 Task: Open an issue in a repository to report a bug or suggest an improvement.
Action: Mouse moved to (77, 68)
Screenshot: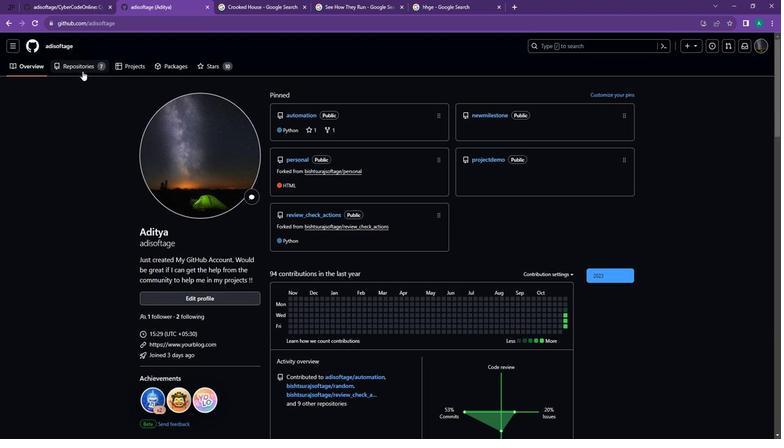 
Action: Mouse pressed left at (77, 68)
Screenshot: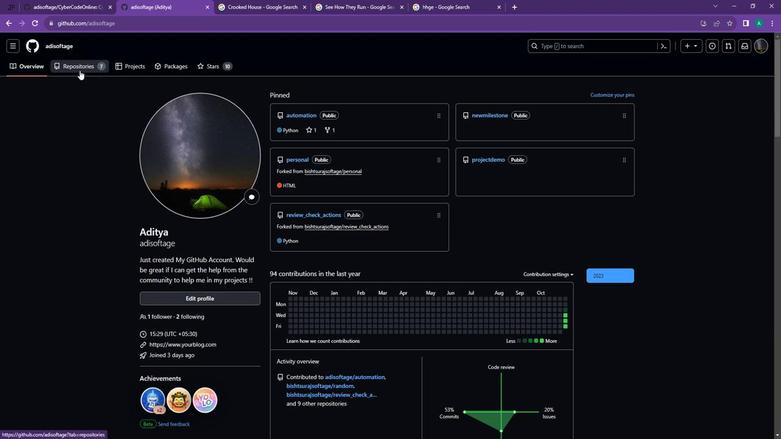 
Action: Mouse moved to (291, 295)
Screenshot: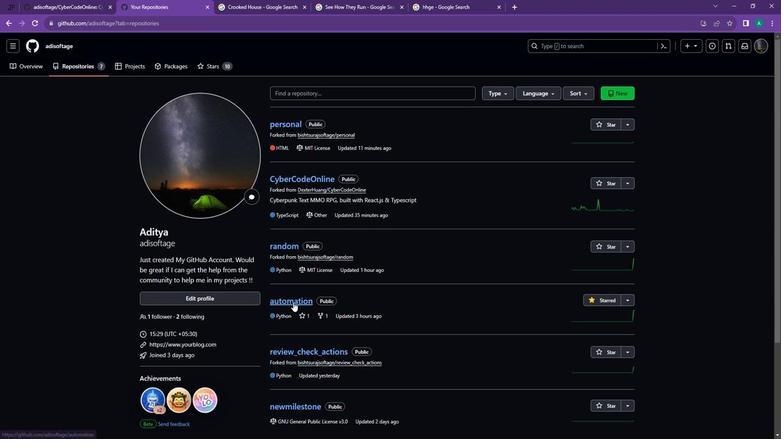 
Action: Mouse pressed left at (291, 295)
Screenshot: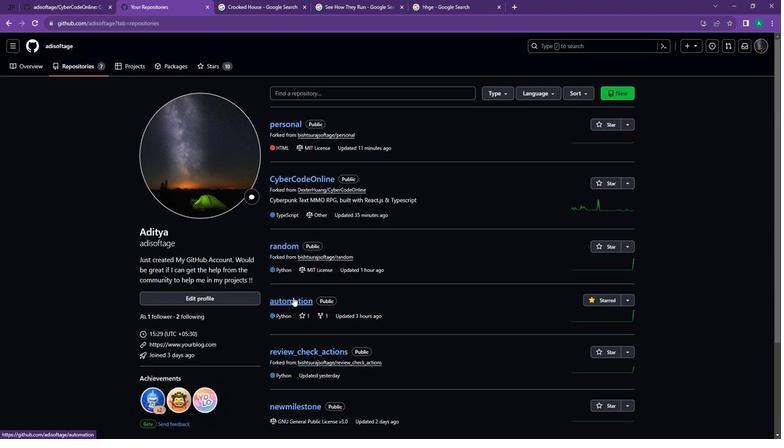 
Action: Mouse moved to (45, 64)
Screenshot: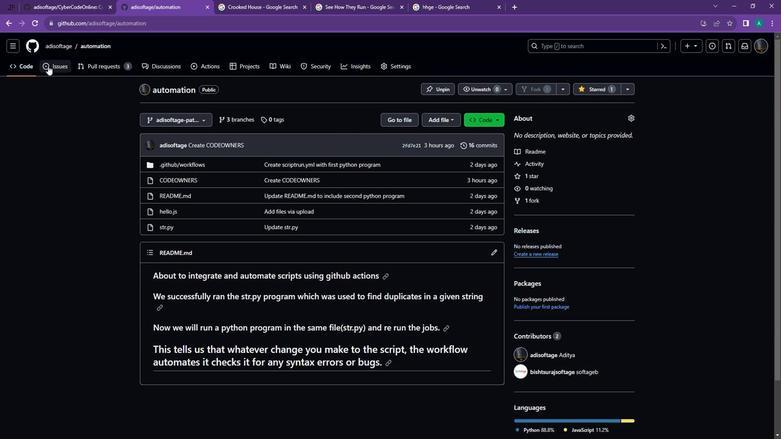 
Action: Mouse pressed left at (45, 64)
Screenshot: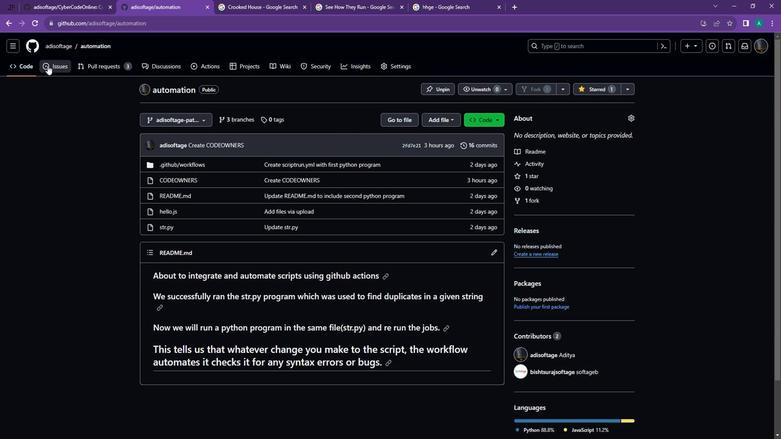 
Action: Mouse moved to (603, 93)
Screenshot: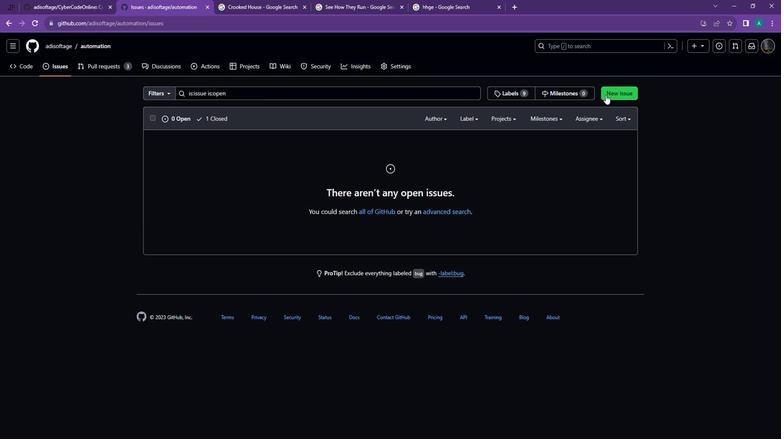 
Action: Mouse pressed left at (603, 93)
Screenshot: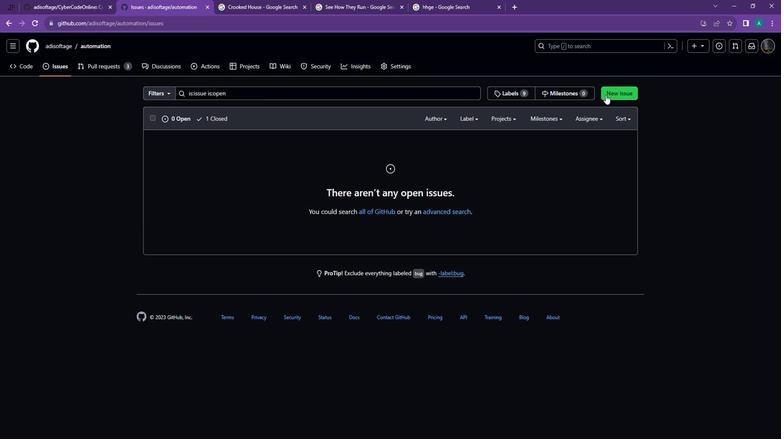 
Action: Mouse moved to (540, 160)
Screenshot: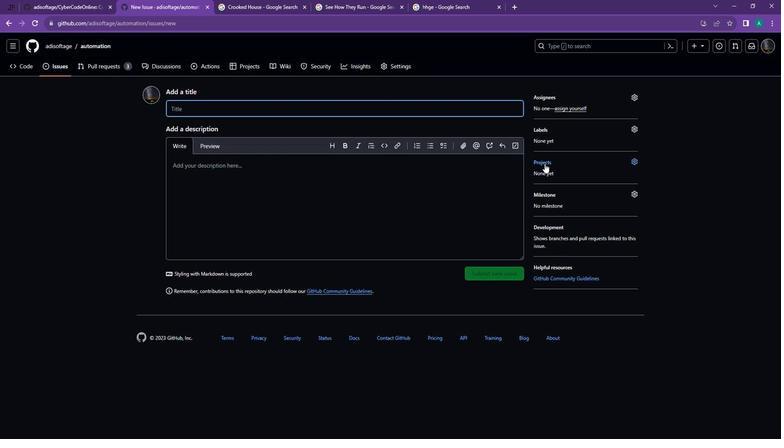
Action: Mouse pressed left at (540, 160)
Screenshot: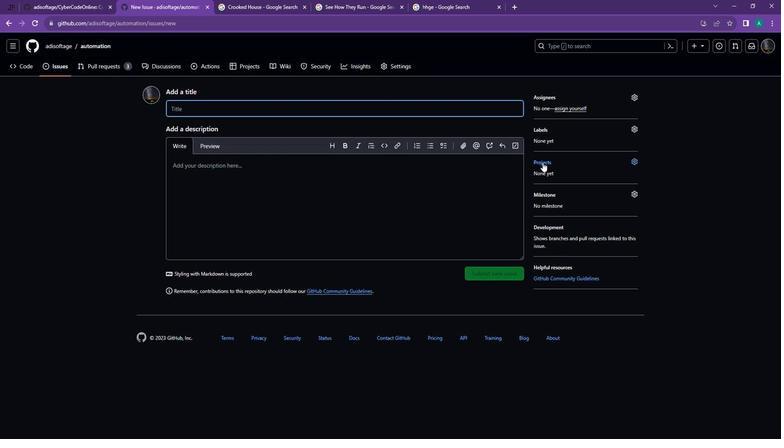 
Action: Mouse moved to (543, 224)
Screenshot: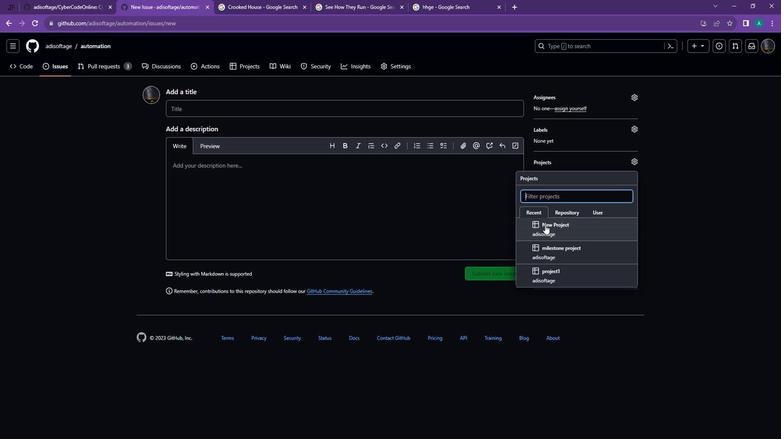 
Action: Mouse pressed left at (543, 224)
Screenshot: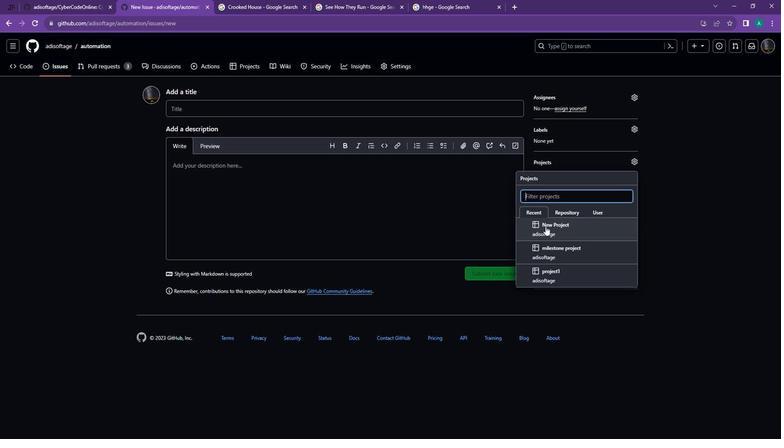 
Action: Mouse moved to (307, 195)
Screenshot: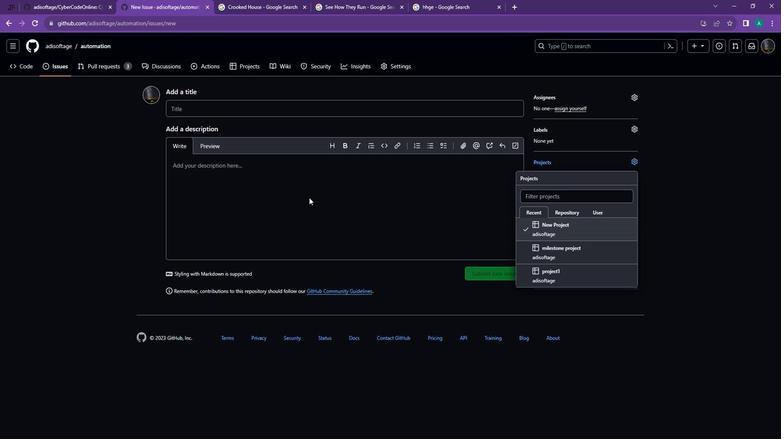 
Action: Mouse pressed left at (307, 195)
Screenshot: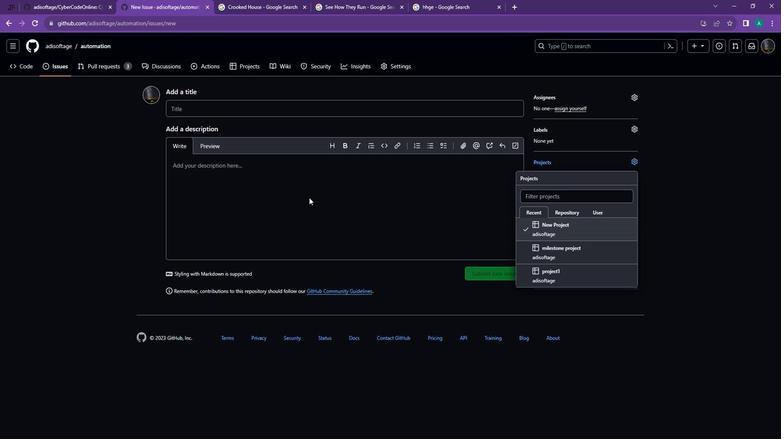 
Action: Mouse moved to (214, 107)
Screenshot: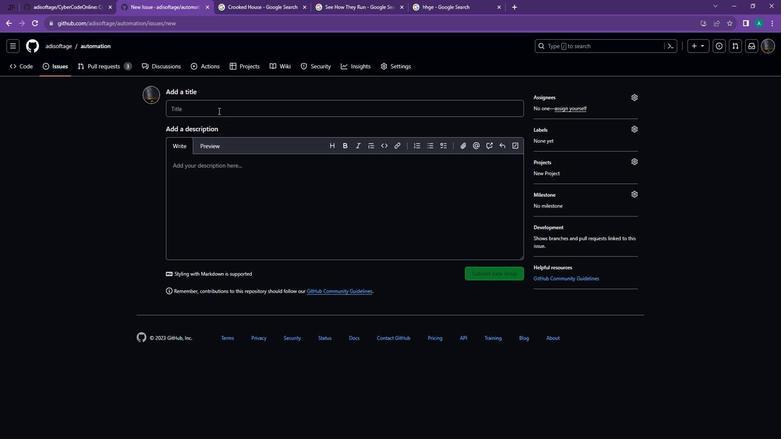 
Action: Mouse pressed left at (214, 107)
Screenshot: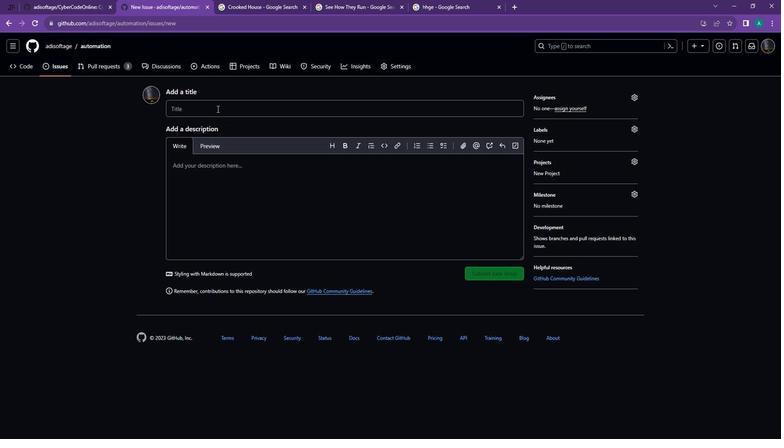 
Action: Key pressed <Key.shift><Key.shift><Key.shift><Key.shift><Key.shift><Key.shift><Key.shift><Key.shift><Key.shift><Key.shift><Key.shift><Key.shift><Key.shift><Key.shift><Key.shift><Key.shift><Key.shift><Key.shift><Key.shift><Key.shift><Key.shift><Key.shift><Key.shift><Key.shift><Key.shift><Key.shift><Key.shift><Key.shift><Key.shift><Key.shift><Key.shift><Key.shift><Key.shift><Key.shift><Key.shift><Key.shift><Key.shift><Key.shift><Key.shift><Key.shift><Key.shift><Key.shift><Key.shift><Key.shift><Key.shift><Key.shift><Key.shift><Key.shift><Key.shift><Key.shift><Key.shift><Key.shift><Key.shift><Key.shift><Key.shift><Key.shift><Key.shift><Key.shift><Key.shift><Key.shift>Responsive<Key.space><Key.shift>Design<Key.tab><Key.tab><Key.tab><Key.shift>Can't<Key.space>fix<Key.space>the<Key.space>website<Key.space>according<Key.space>to<Key.space>the<Key.space>latest<Key.space><Key.shift>i<Key.shift>O<Key.shift>S<Key.space>phone<Key.space><Key.backspace>.<Key.enter><Key.shift>Th<Key.space>sc<Key.backspace><Key.backspace><Key.backspace>e<Key.space>screen<Key.space>i<Key.space>s<Key.backspace><Key.backspace>s<Key.space>out<Key.space>of<Key.space>proportion<Key.space>for<Key.space>some<Key.space>reason<Key.space><Key.shift_r>!!
Screenshot: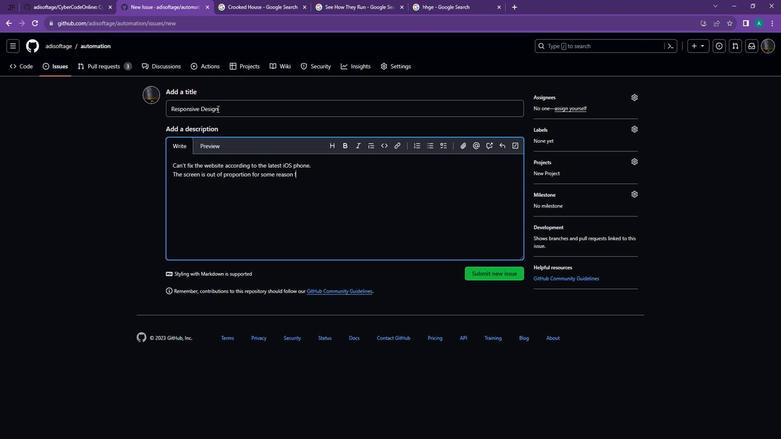 
Action: Mouse moved to (495, 271)
Screenshot: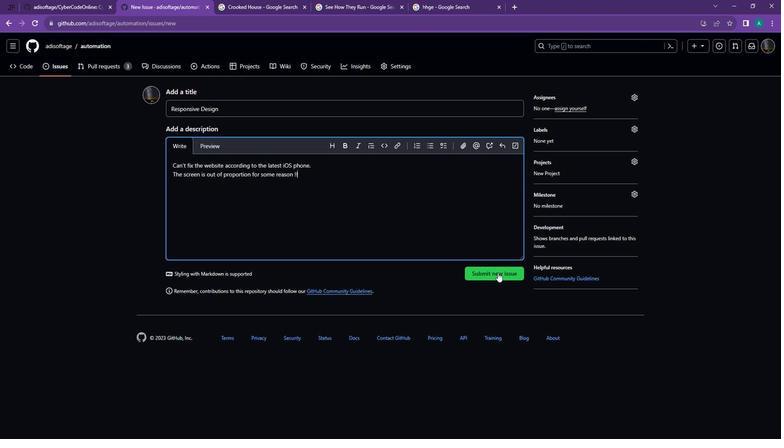 
Action: Mouse pressed left at (495, 271)
Screenshot: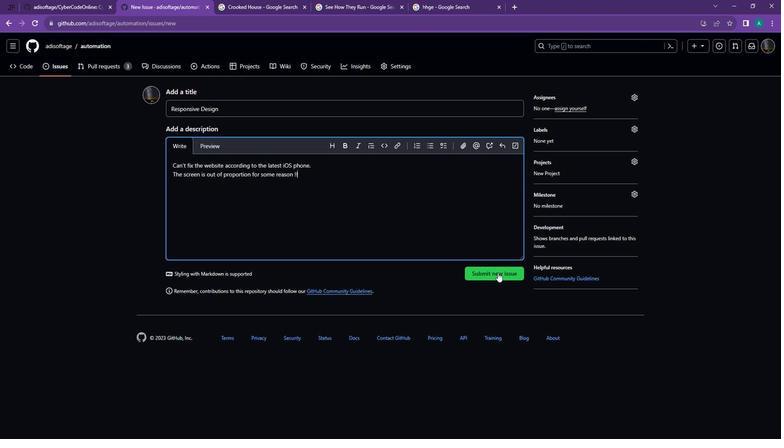 
Action: Mouse moved to (343, 203)
Screenshot: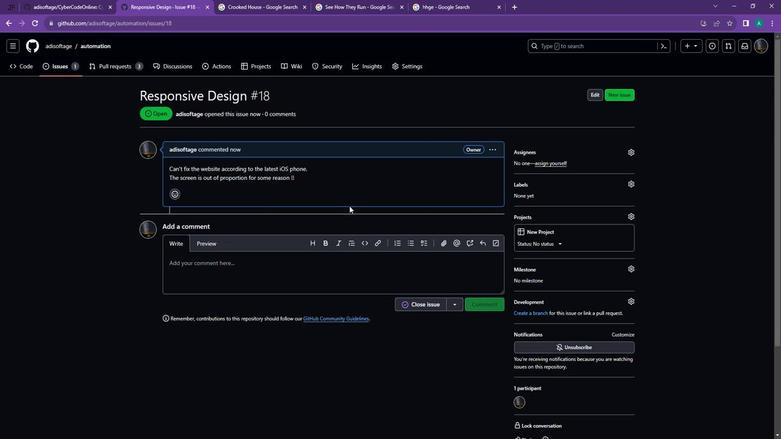 
